 Task: Create List Employee Benefits in Board Customer Journey Mapping Tools to Workspace Financial Management. Create List Employee Wellness in Board Employer Branding to Workspace Financial Management. Create List Employee Relations in Board Product Market Fit Analysis and Validation to Workspace Financial Management
Action: Mouse moved to (55, 303)
Screenshot: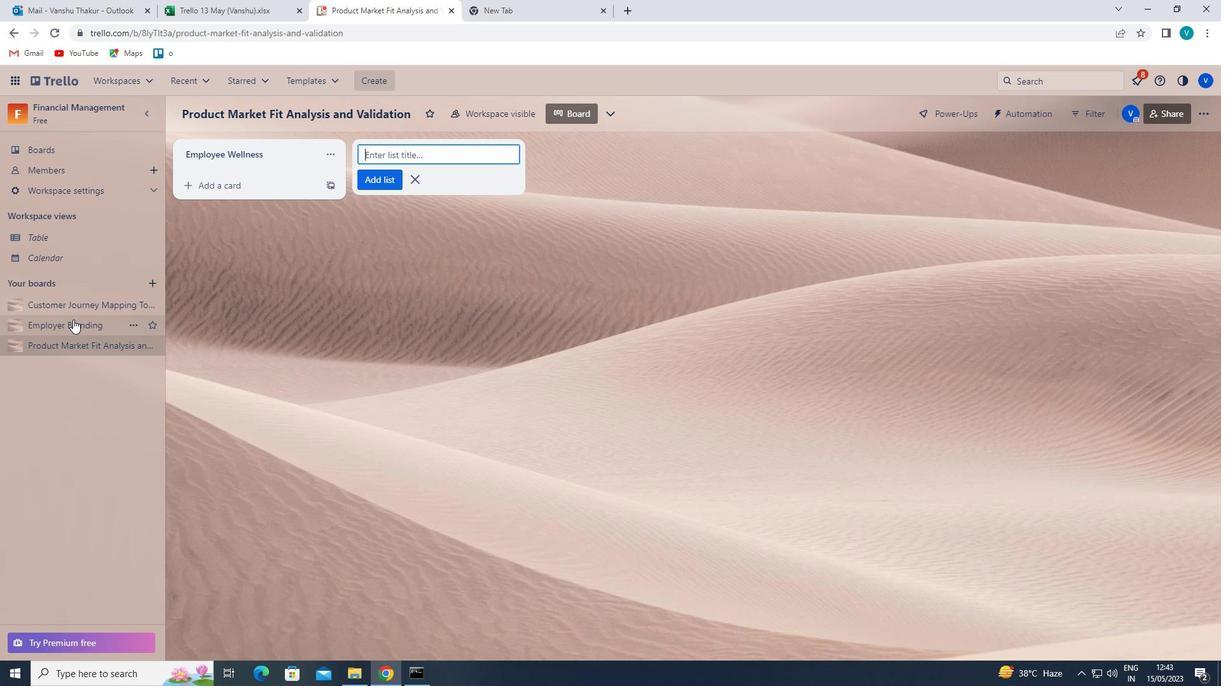 
Action: Mouse pressed left at (55, 303)
Screenshot: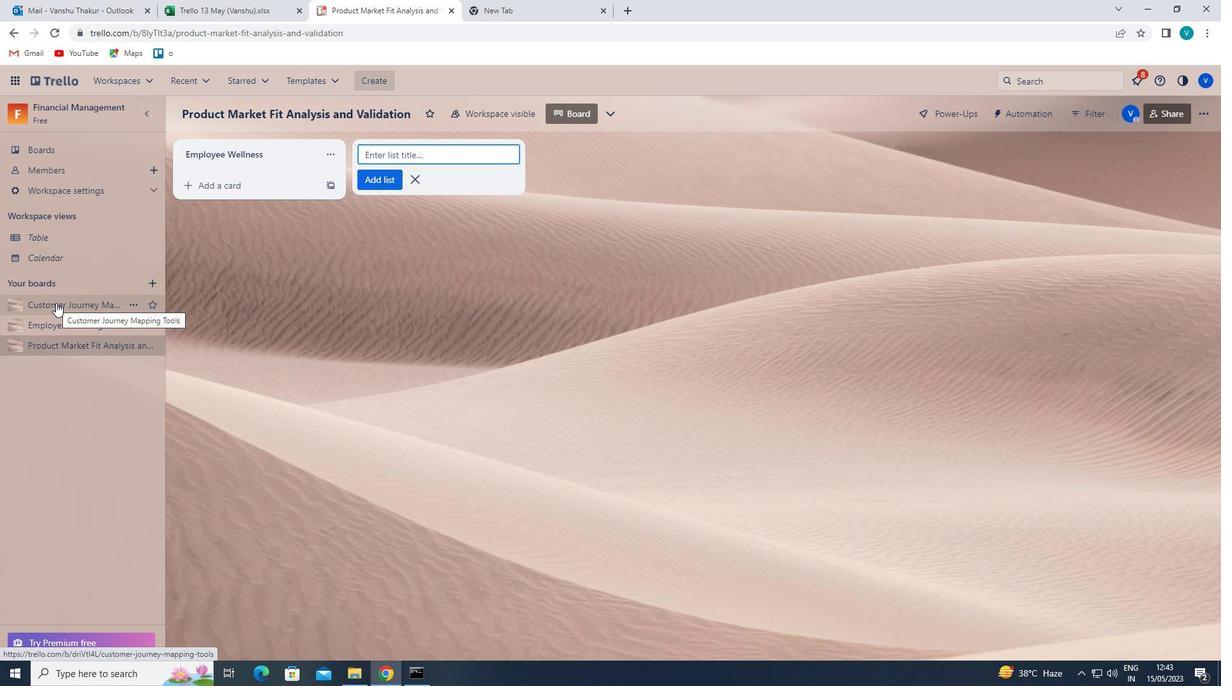 
Action: Mouse moved to (403, 149)
Screenshot: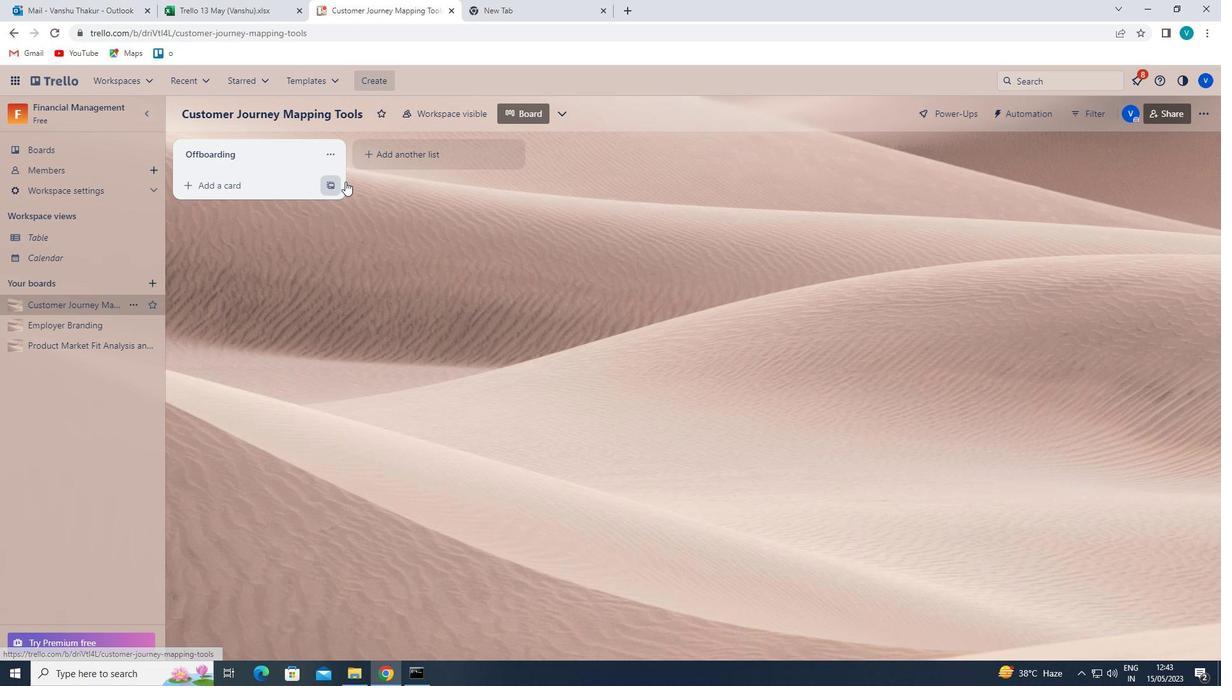
Action: Mouse pressed left at (403, 149)
Screenshot: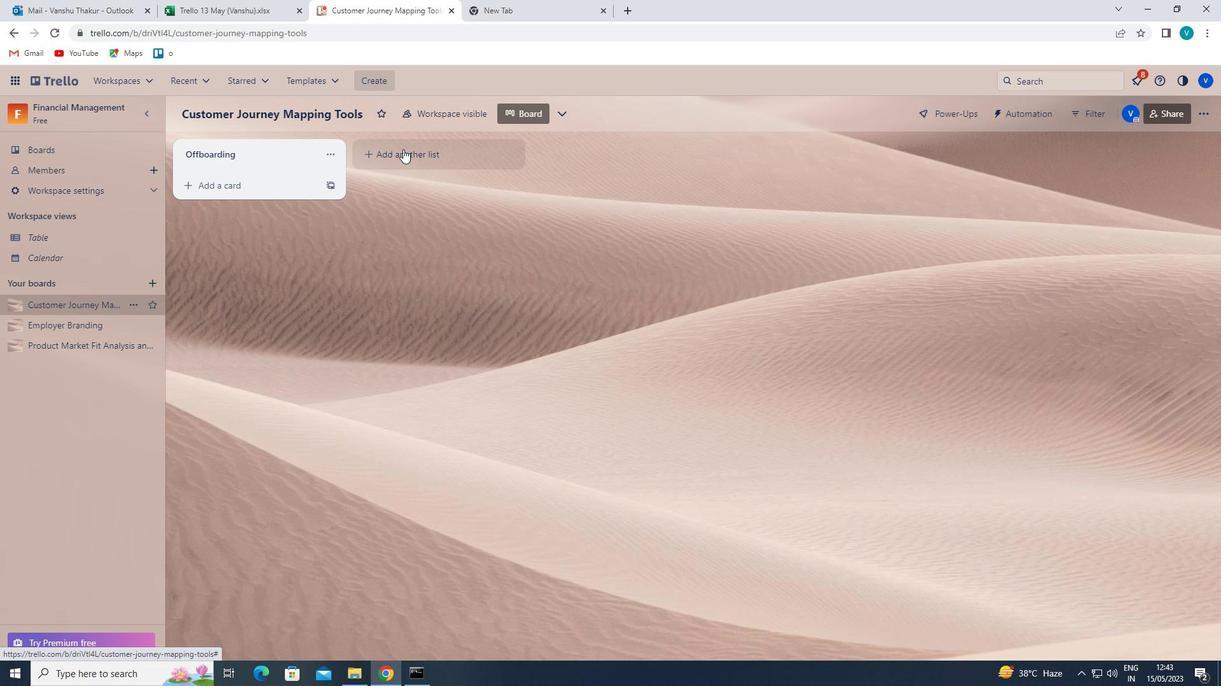 
Action: Key pressed <Key.shift>EMP
Screenshot: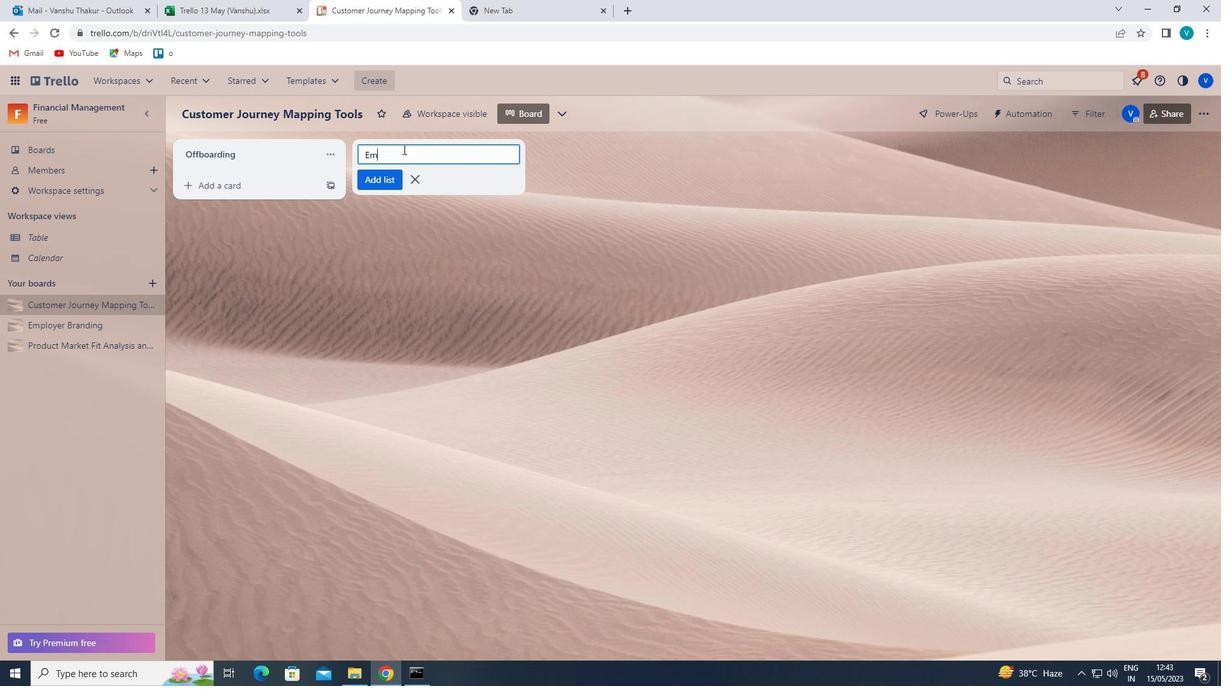 
Action: Mouse moved to (384, 159)
Screenshot: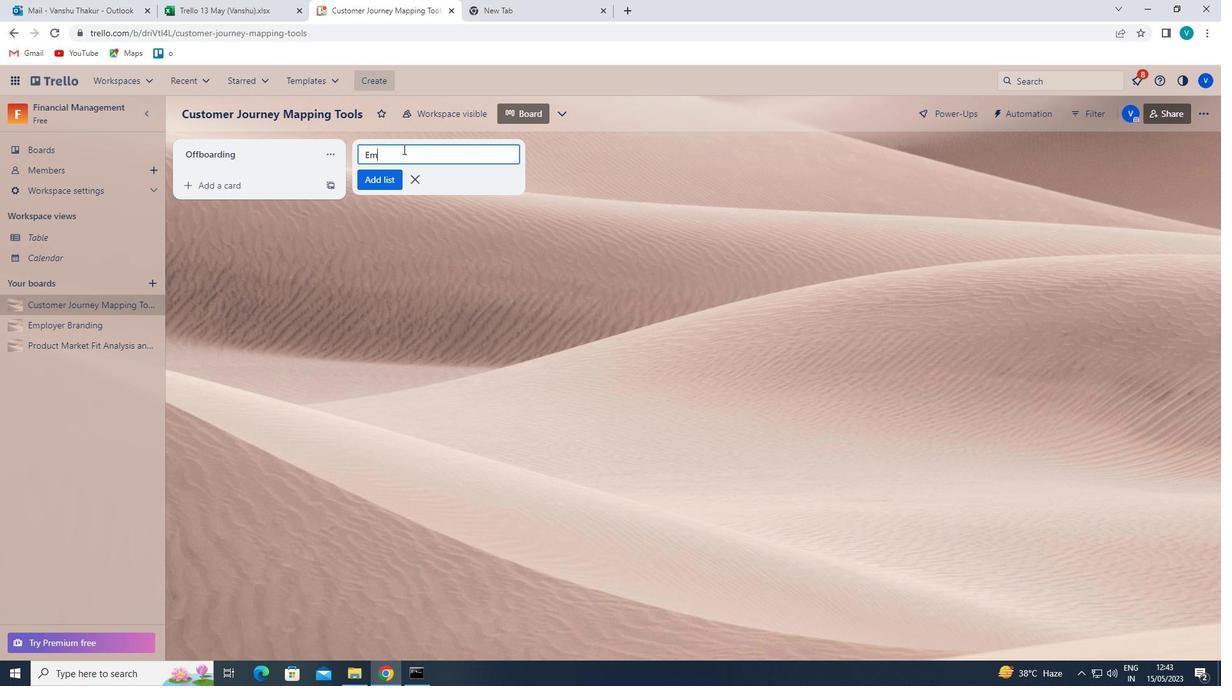 
Action: Key pressed L
Screenshot: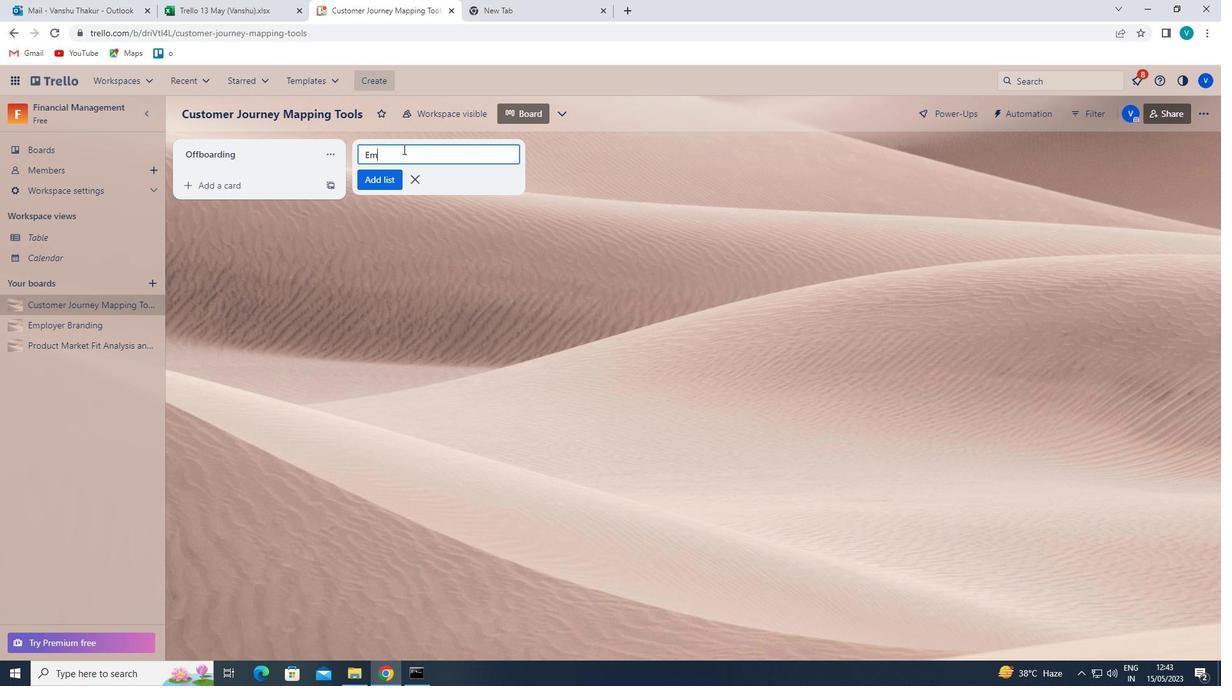 
Action: Mouse moved to (349, 180)
Screenshot: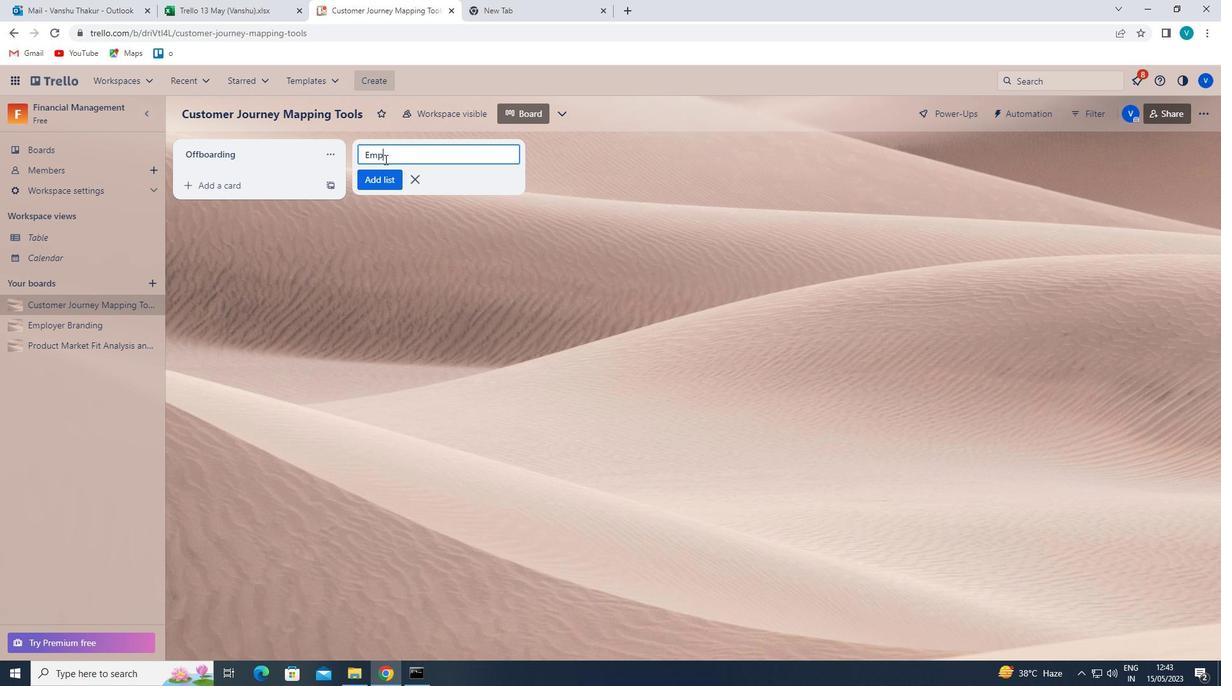 
Action: Key pressed O
Screenshot: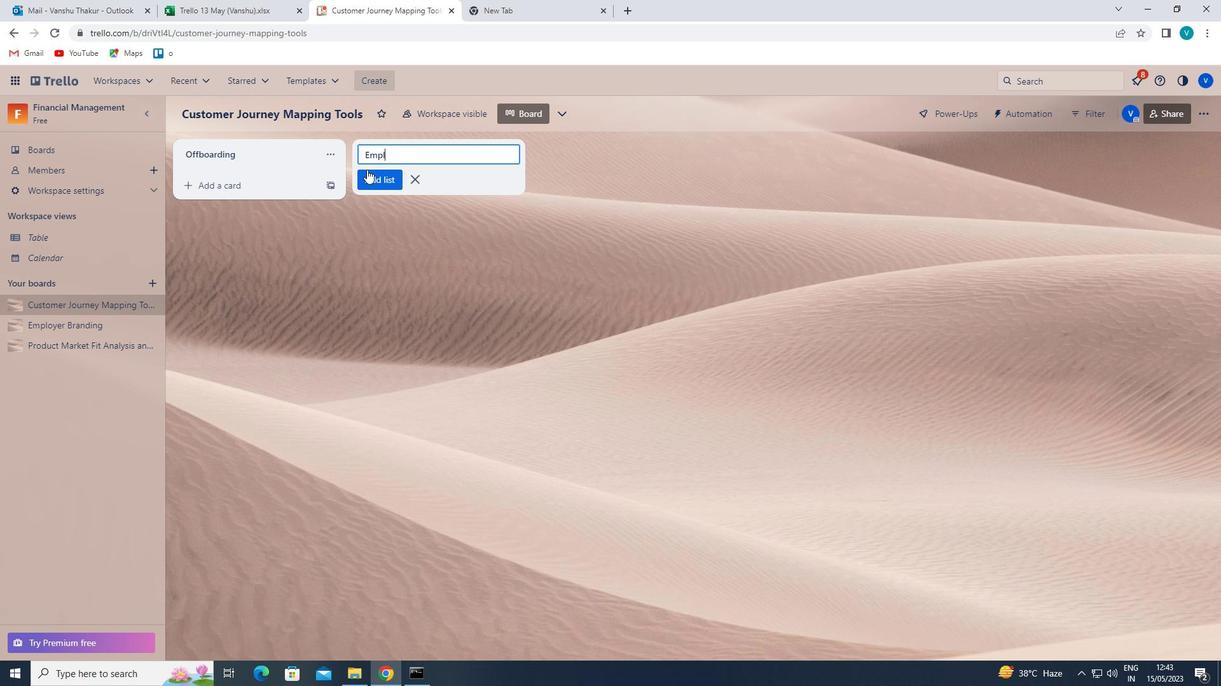 
Action: Mouse moved to (348, 180)
Screenshot: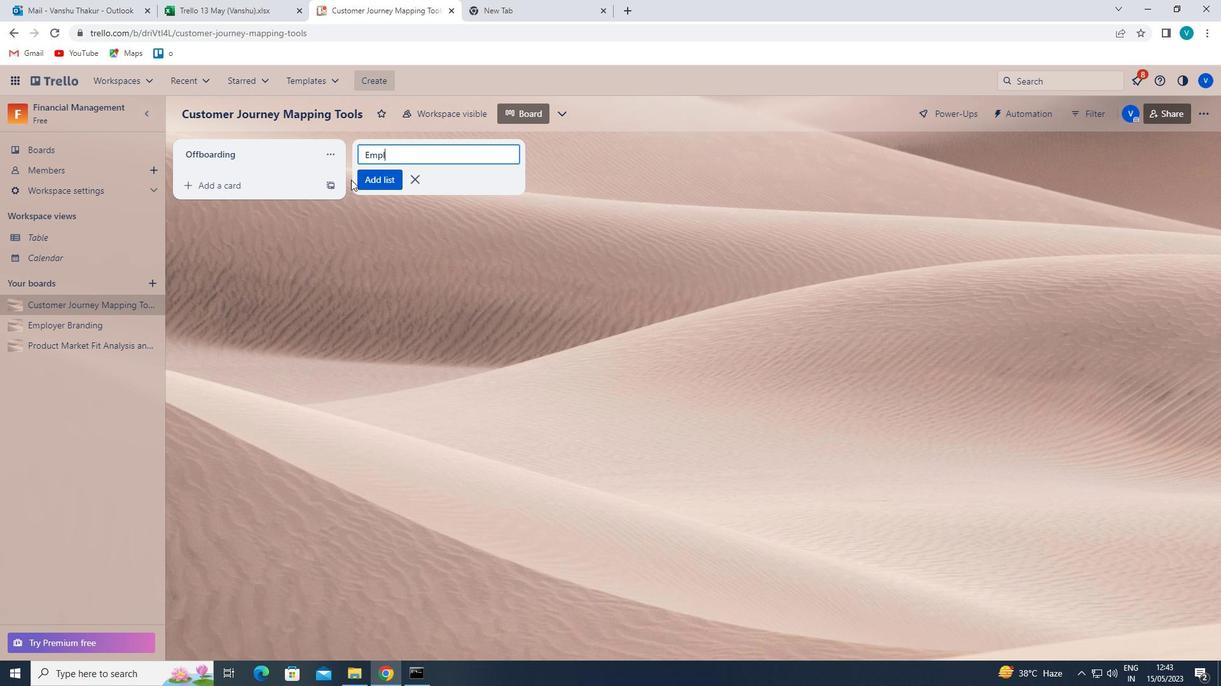 
Action: Key pressed YEE
Screenshot: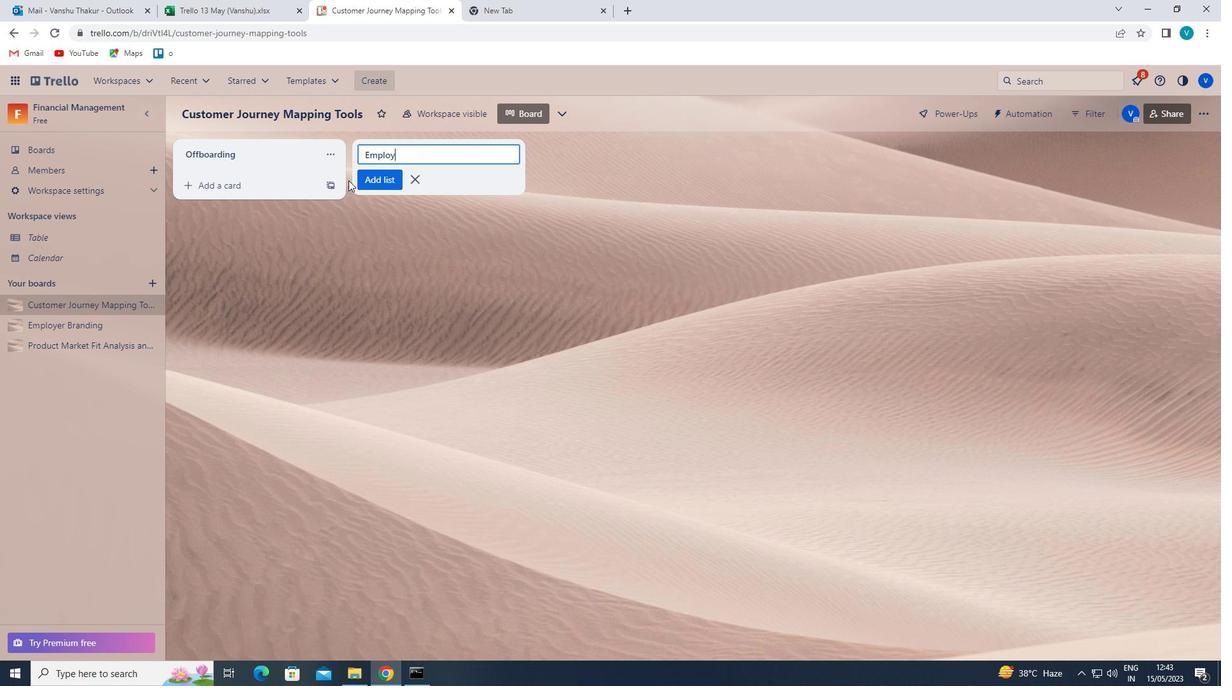 
Action: Mouse moved to (348, 181)
Screenshot: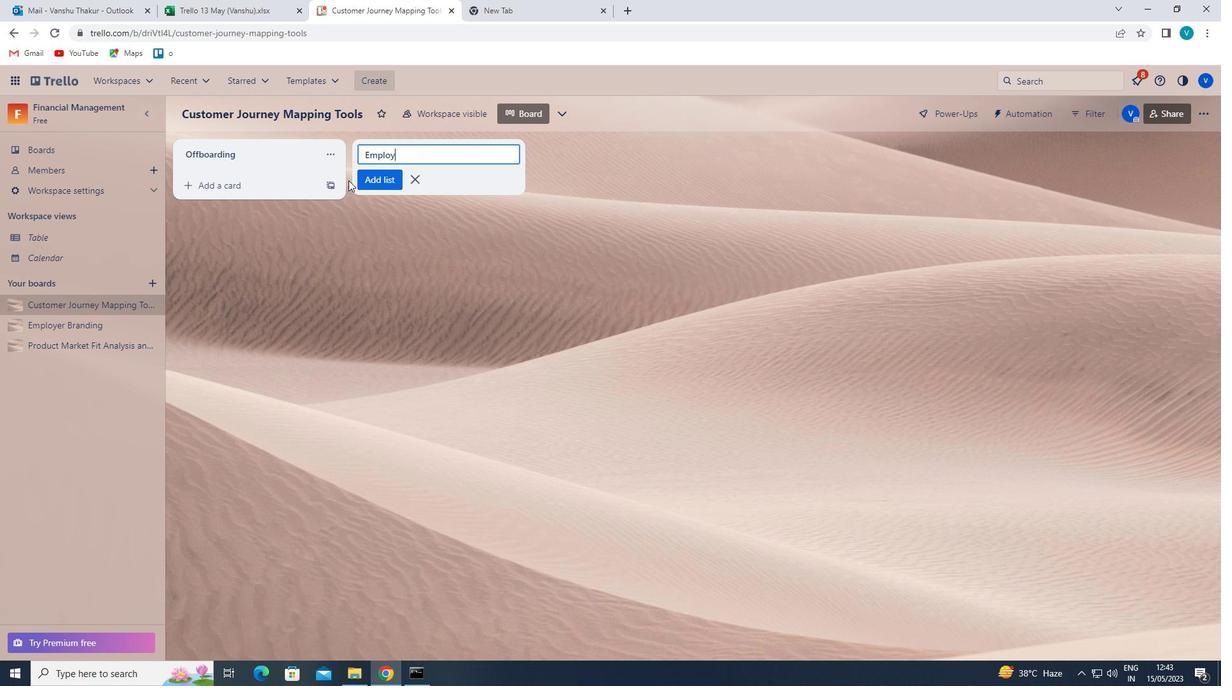 
Action: Key pressed <Key.space><Key.shift>BENEFITS
Screenshot: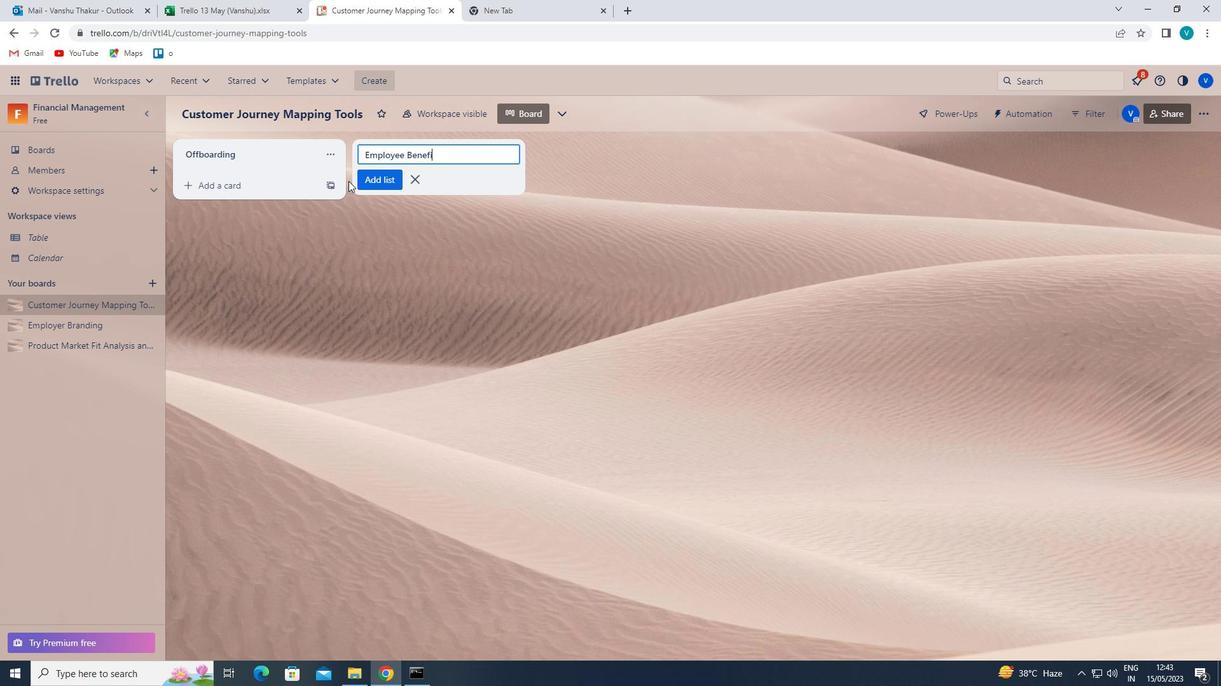 
Action: Mouse moved to (655, 231)
Screenshot: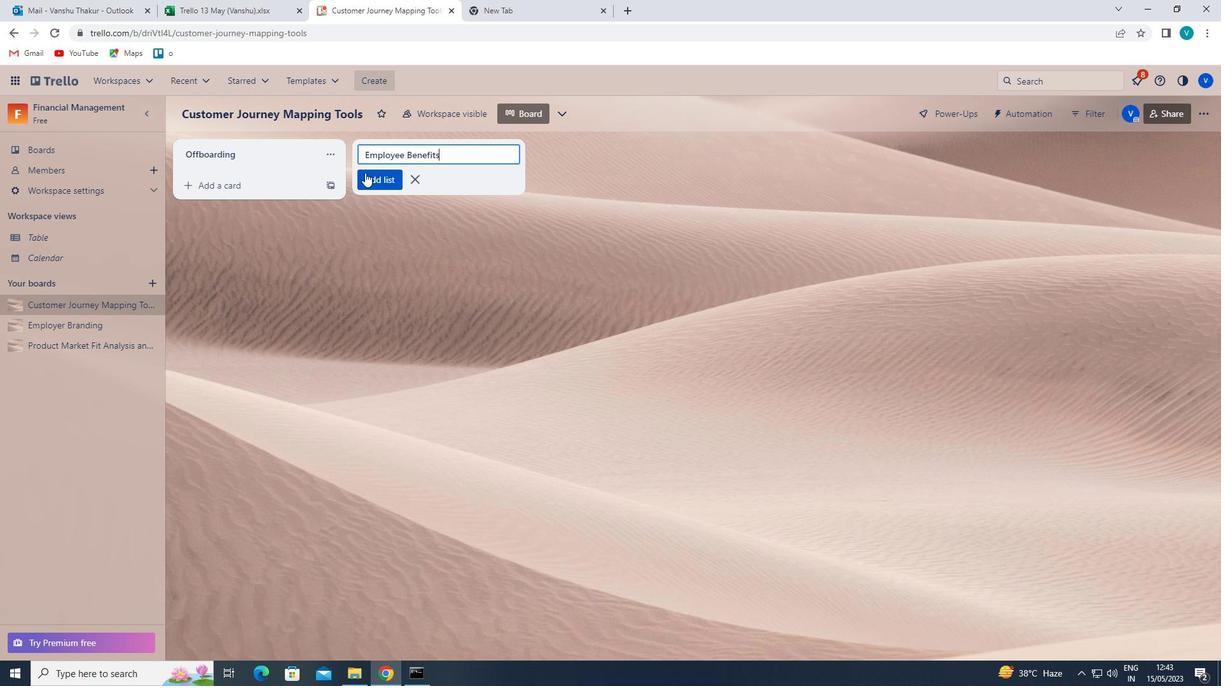 
Action: Key pressed <Key.enter>
Screenshot: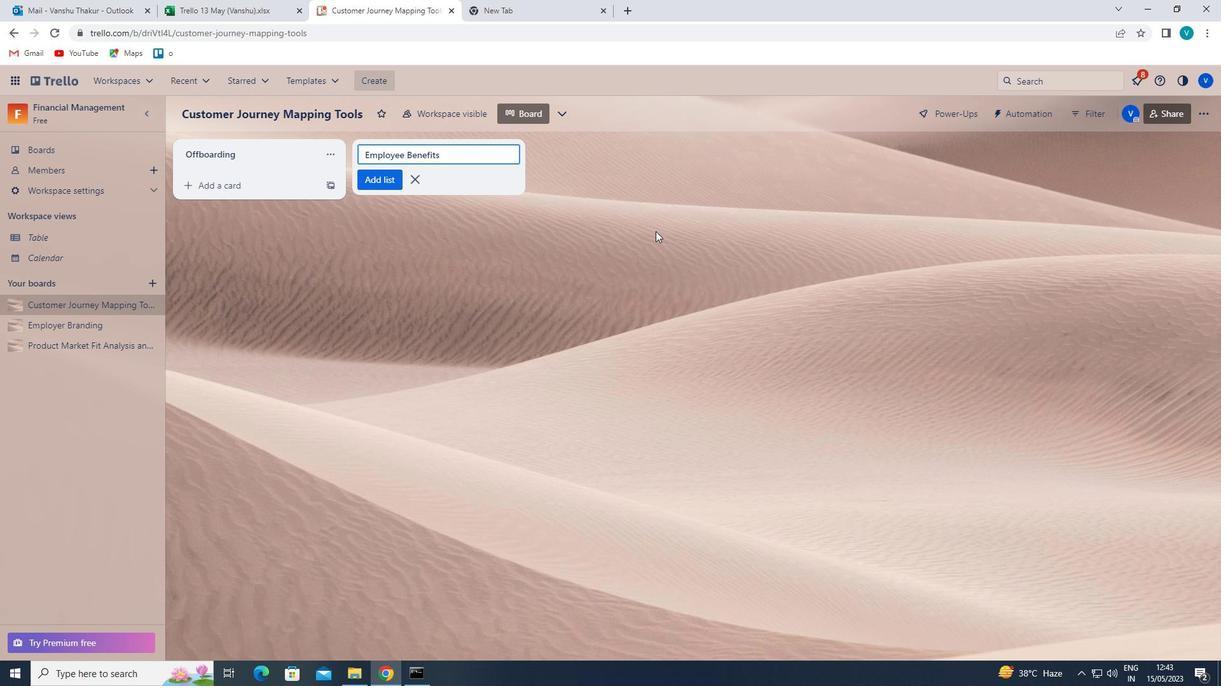 
Action: Mouse moved to (83, 321)
Screenshot: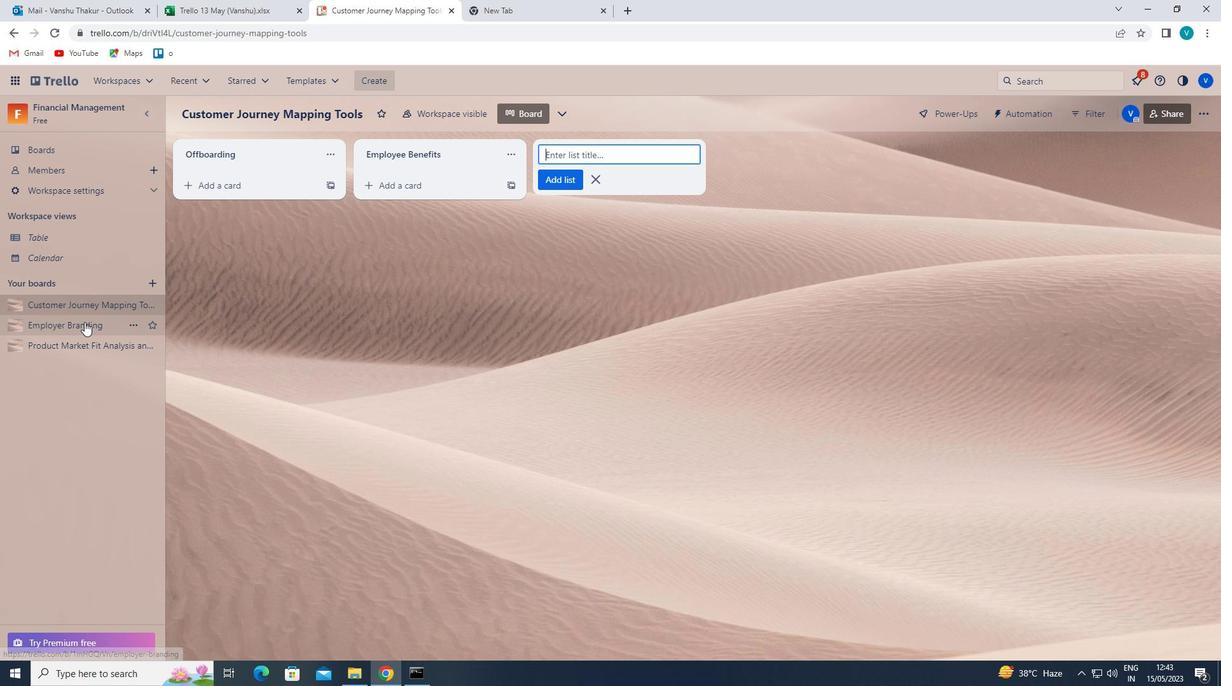 
Action: Mouse pressed left at (83, 321)
Screenshot: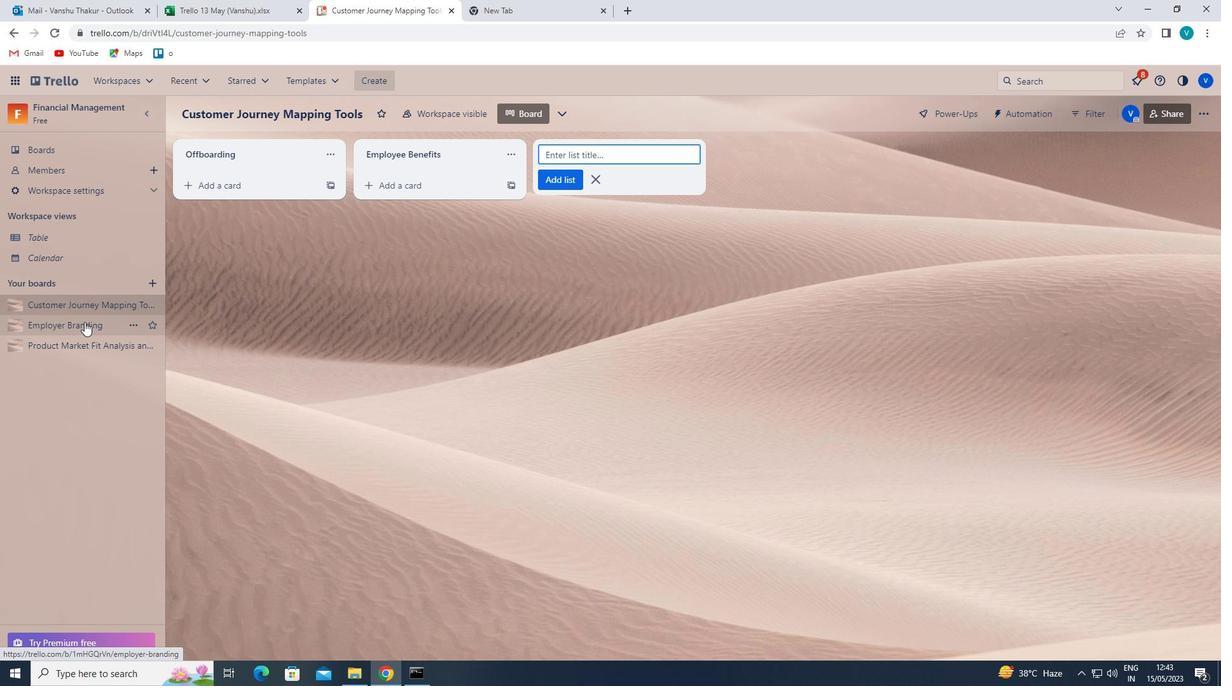 
Action: Mouse moved to (427, 158)
Screenshot: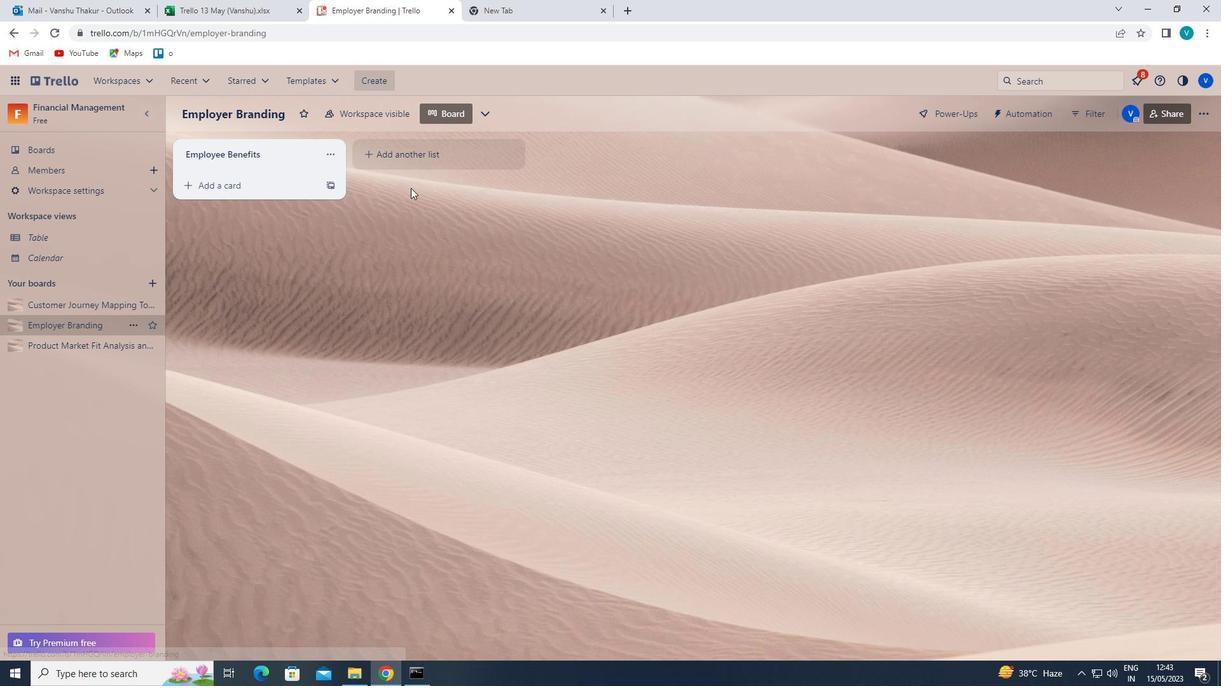 
Action: Mouse pressed left at (427, 158)
Screenshot: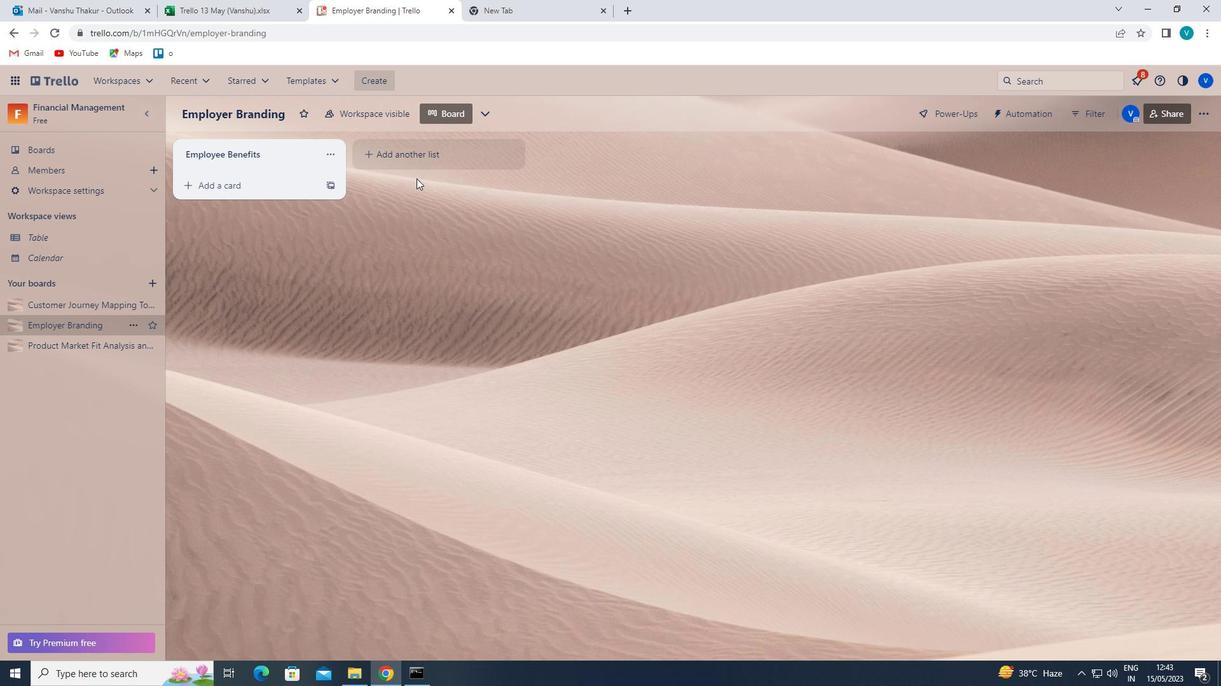 
Action: Mouse moved to (425, 158)
Screenshot: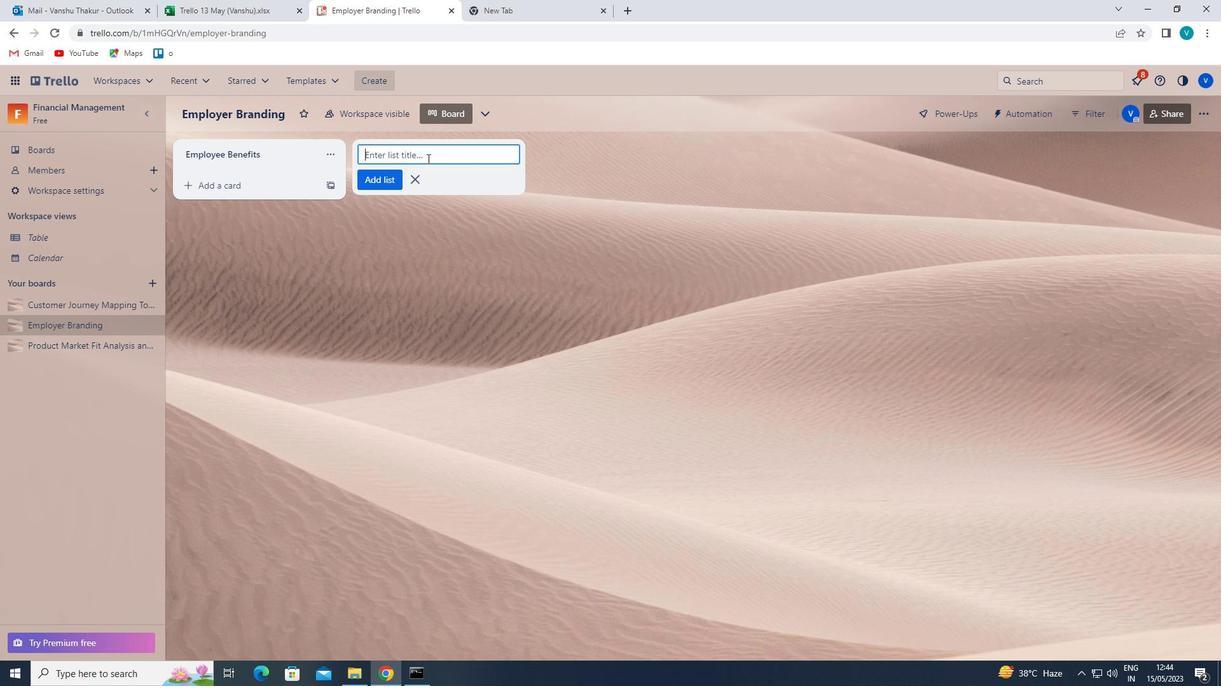 
Action: Key pressed <Key.shift>EMPLOYEE<Key.space><Key.shift>WELLNESS<Key.enter>
Screenshot: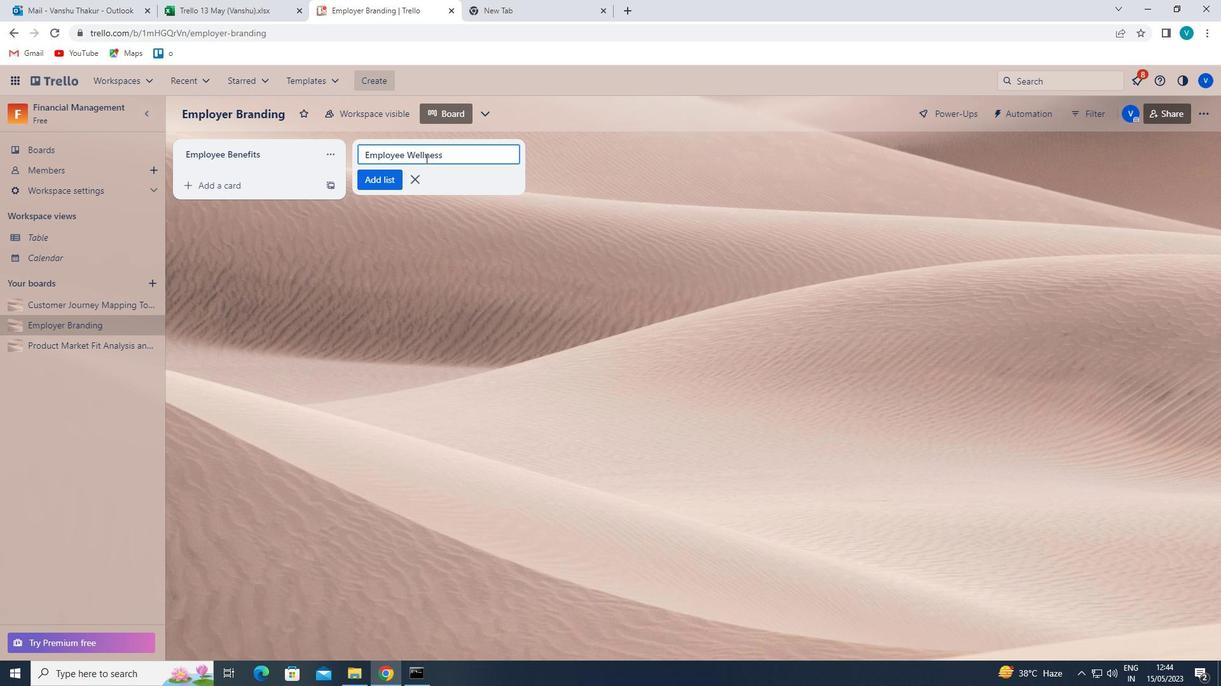 
Action: Mouse moved to (82, 348)
Screenshot: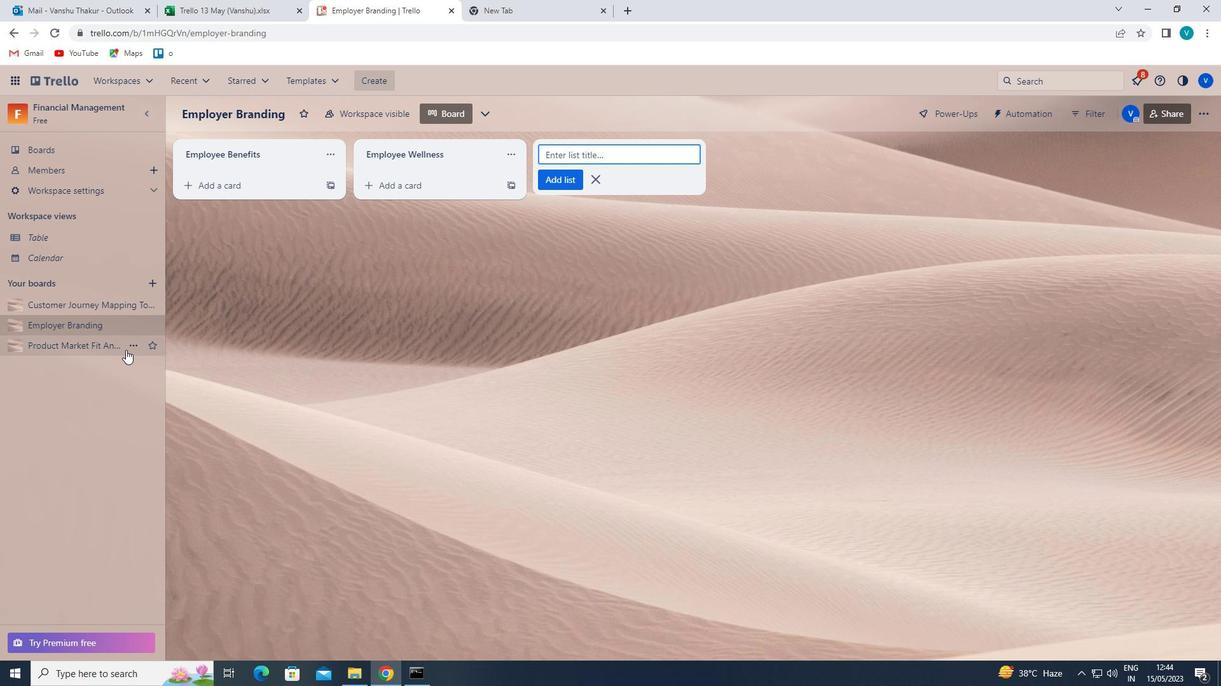 
Action: Mouse pressed left at (82, 348)
Screenshot: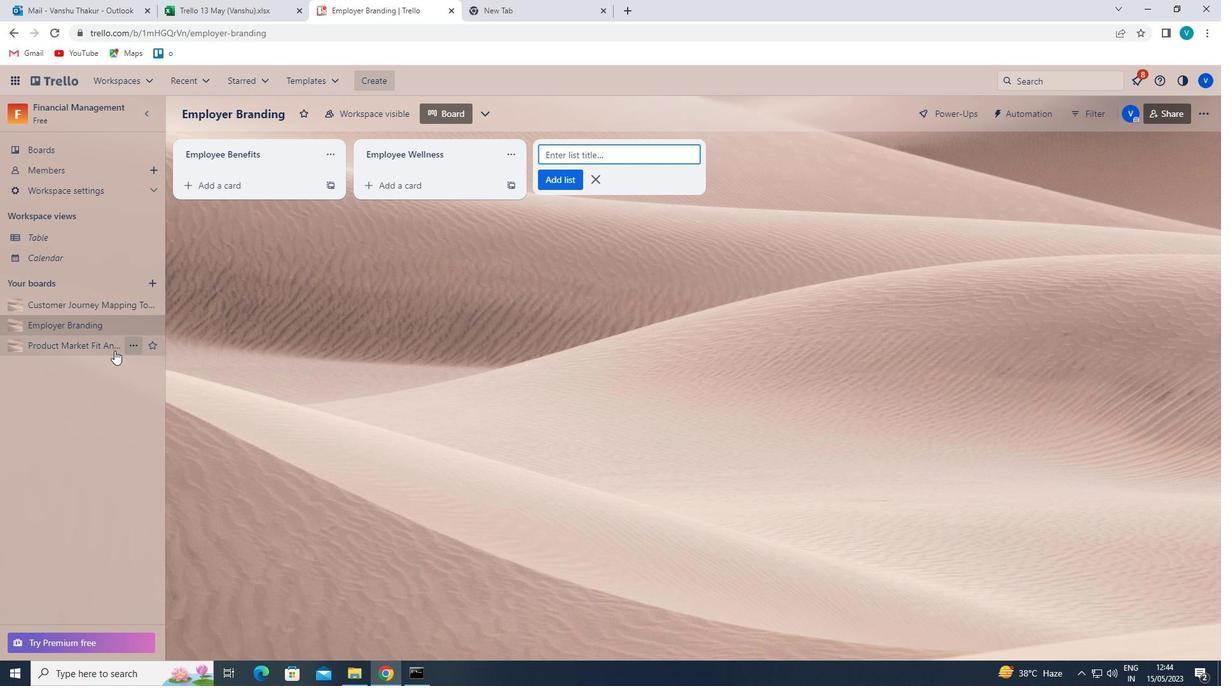 
Action: Mouse moved to (431, 157)
Screenshot: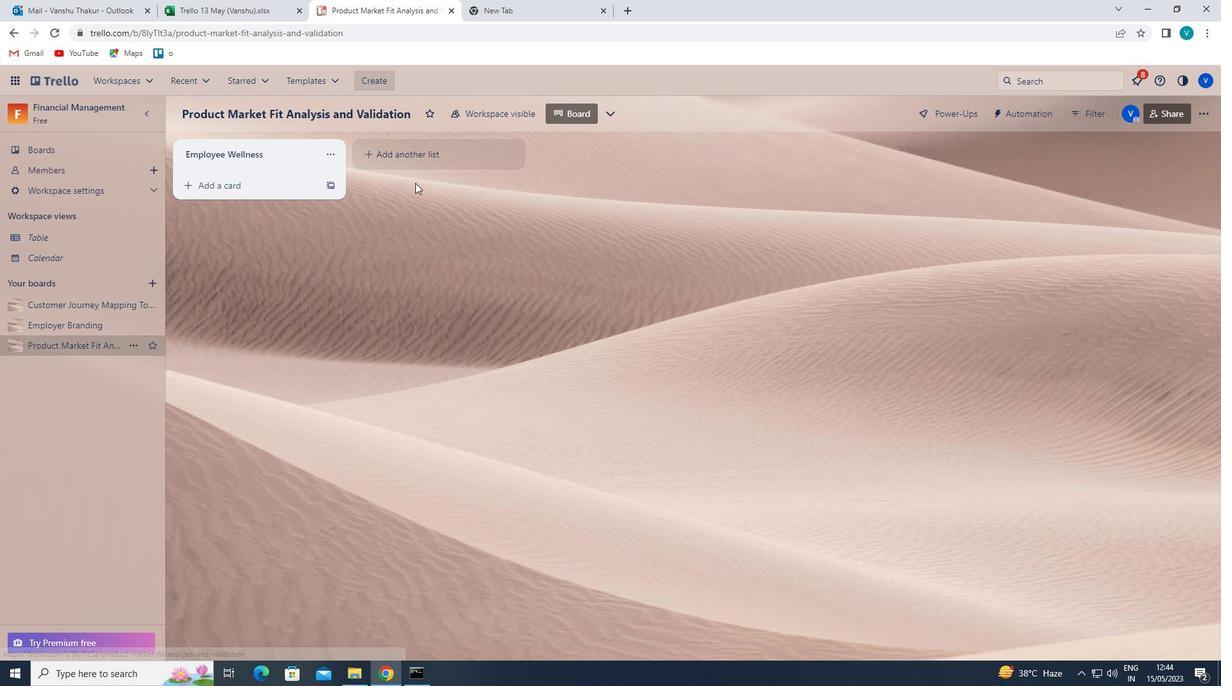 
Action: Mouse pressed left at (431, 157)
Screenshot: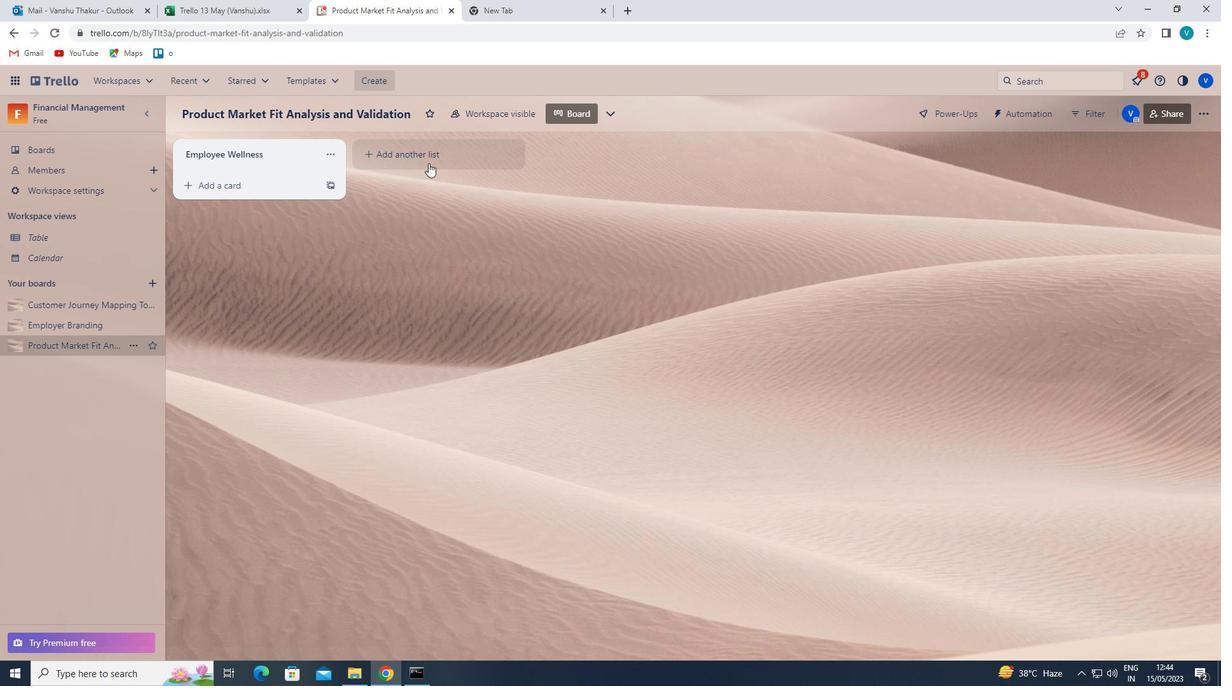 
Action: Mouse moved to (422, 162)
Screenshot: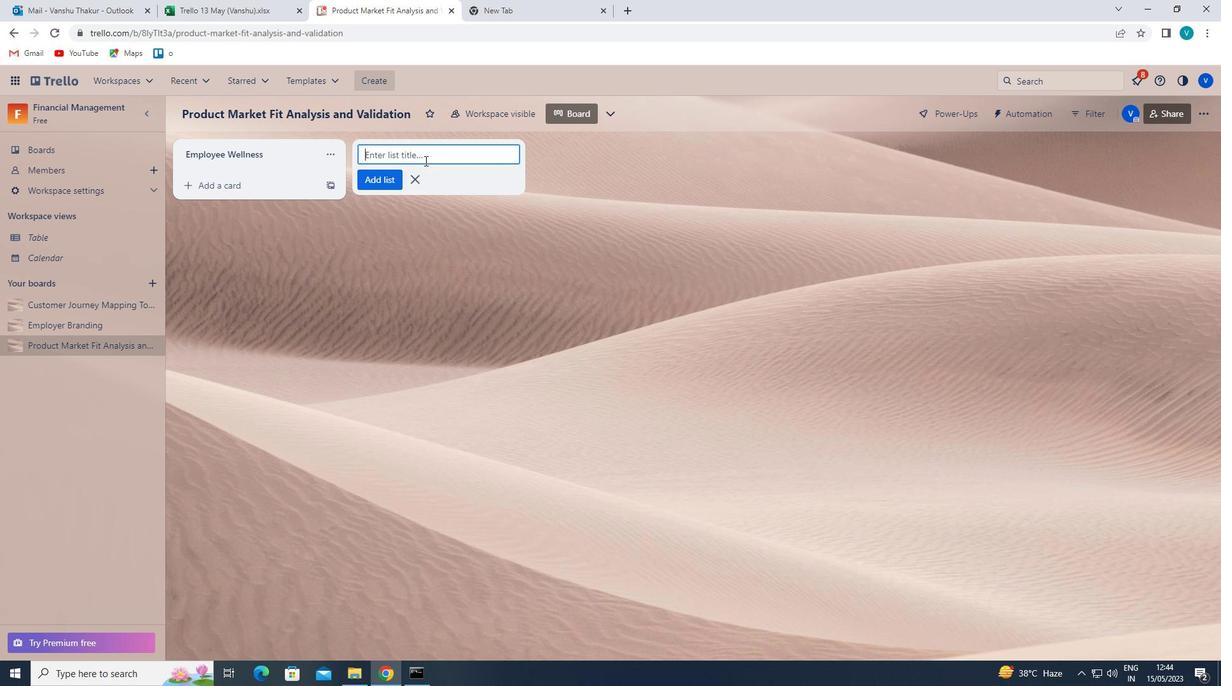
Action: Key pressed <Key.shift>
Screenshot: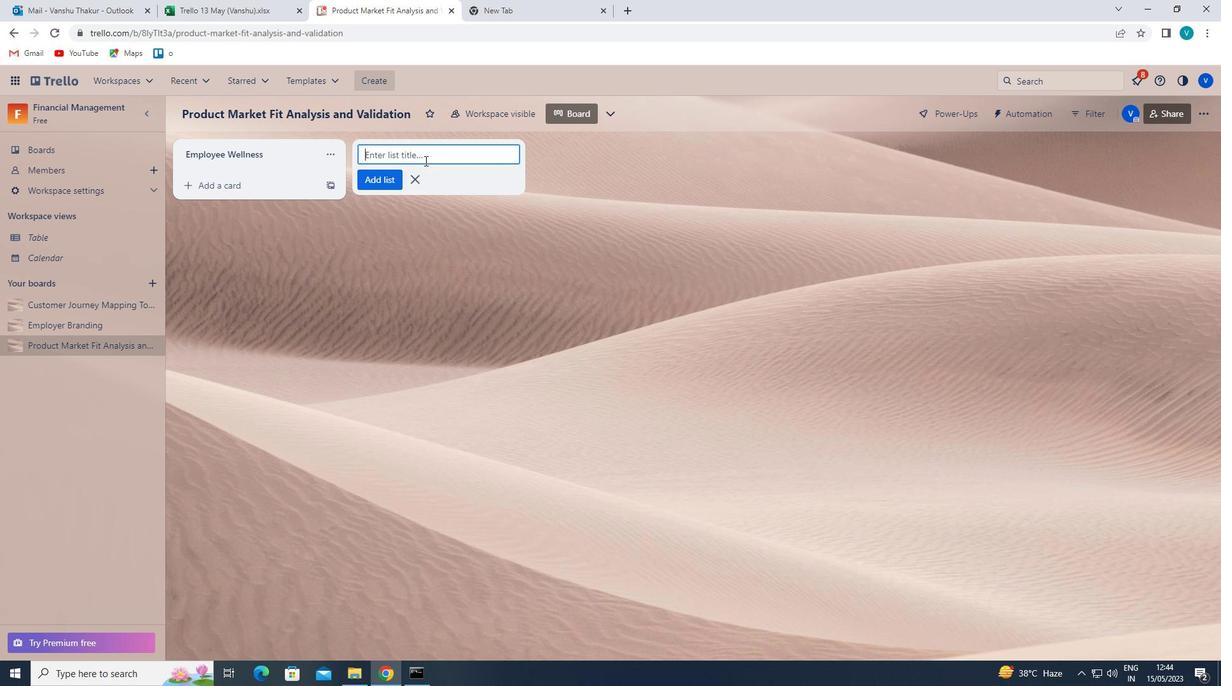 
Action: Mouse moved to (422, 162)
Screenshot: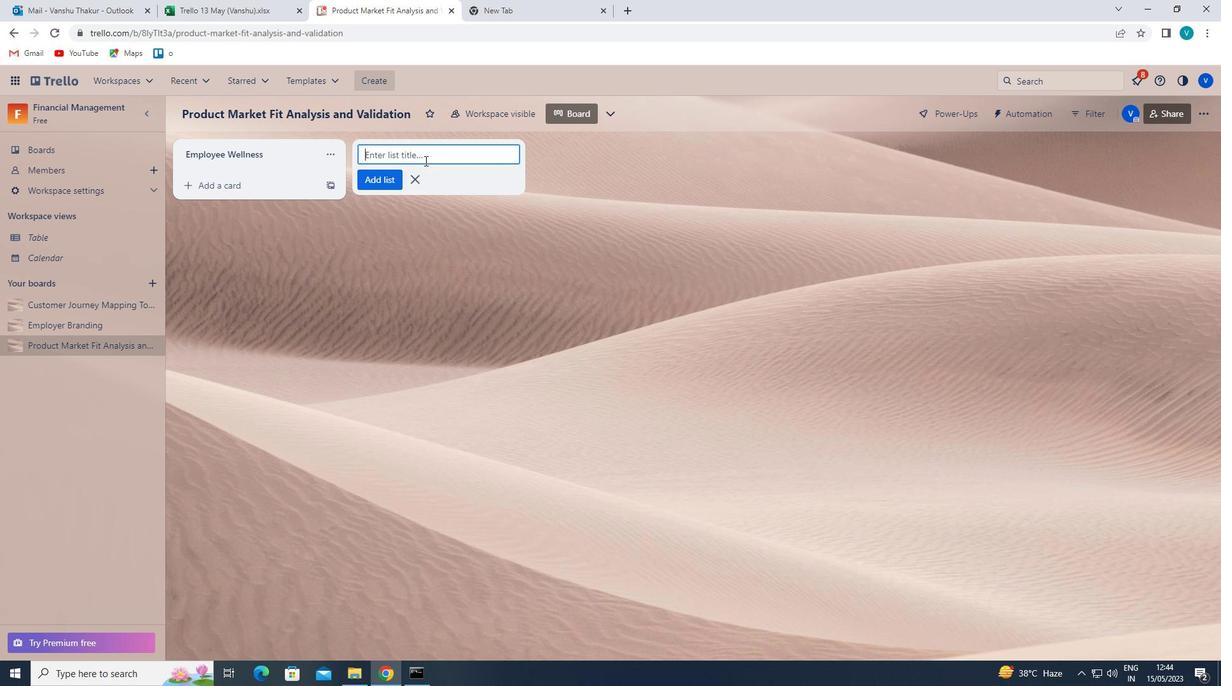 
Action: Key pressed E
Screenshot: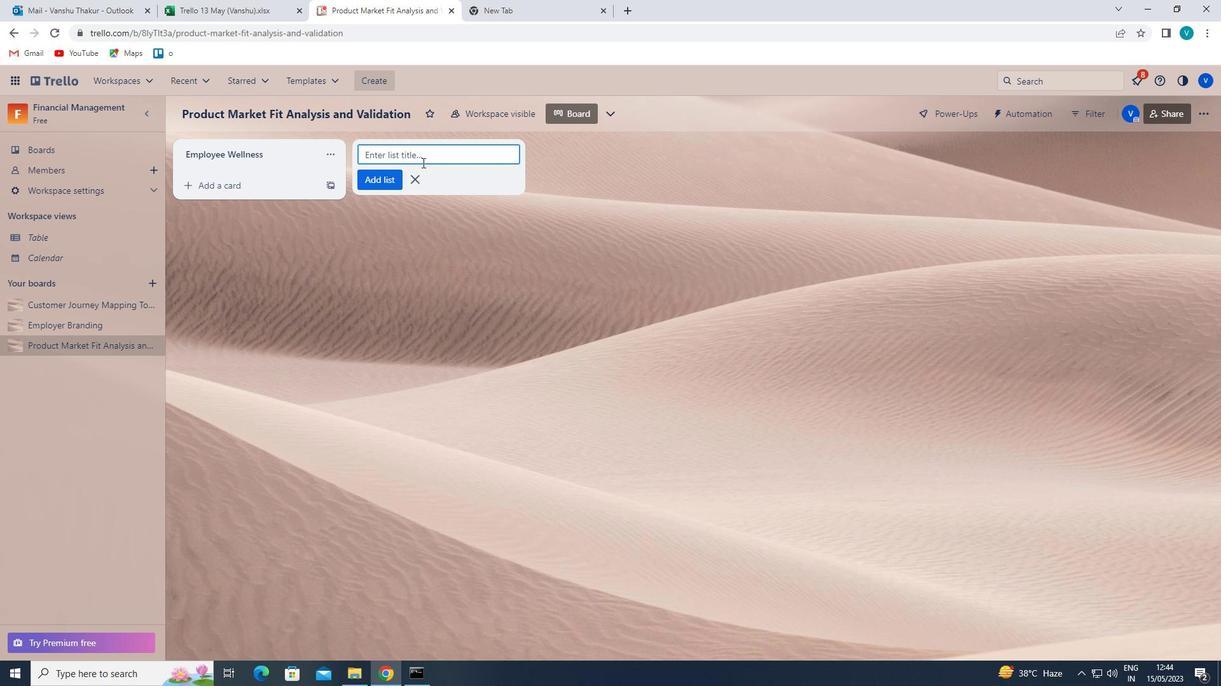 
Action: Mouse moved to (421, 163)
Screenshot: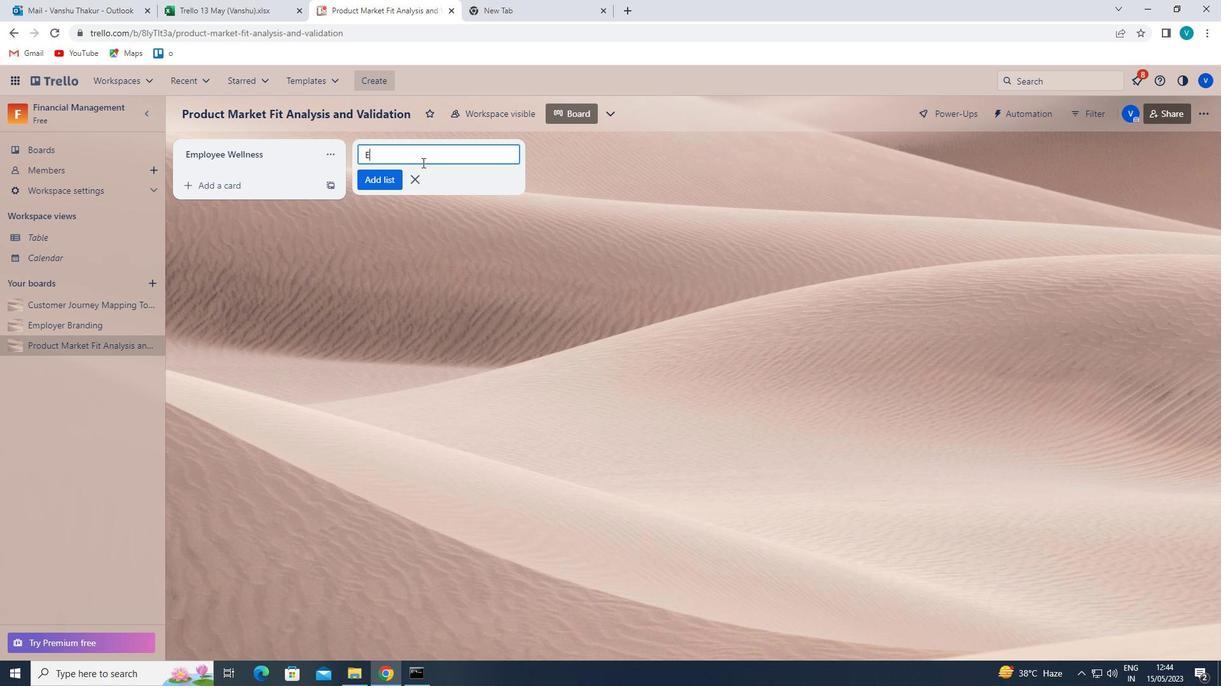 
Action: Key pressed MP
Screenshot: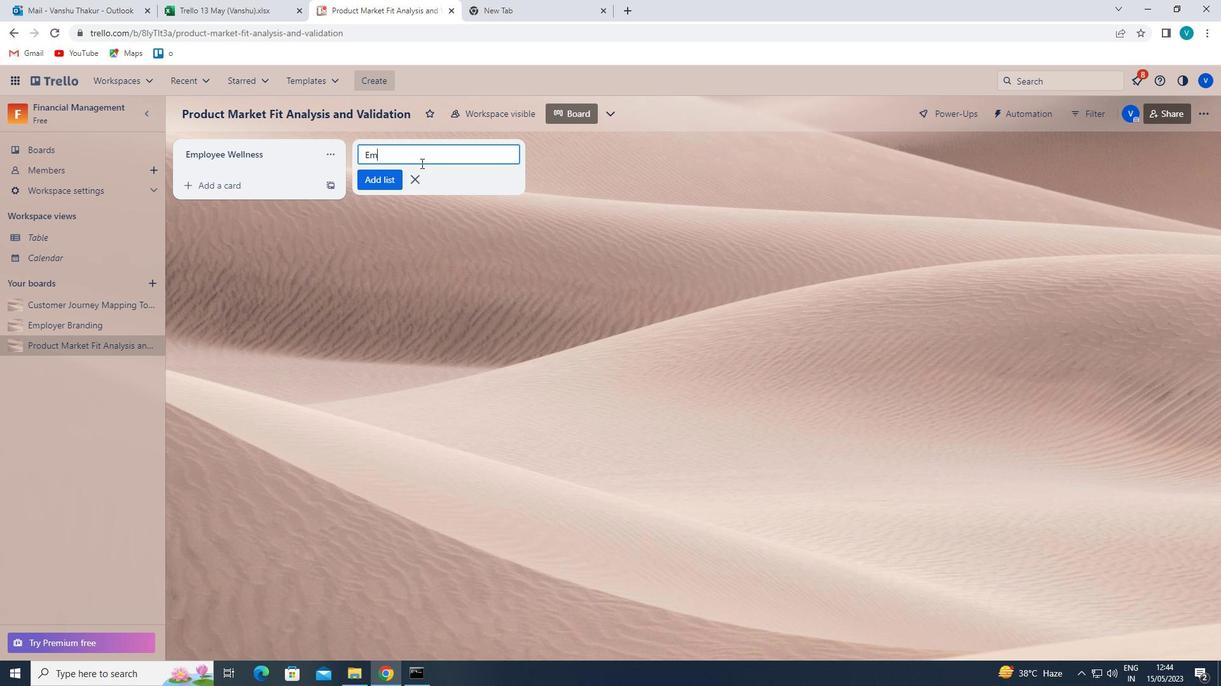 
Action: Mouse moved to (420, 164)
Screenshot: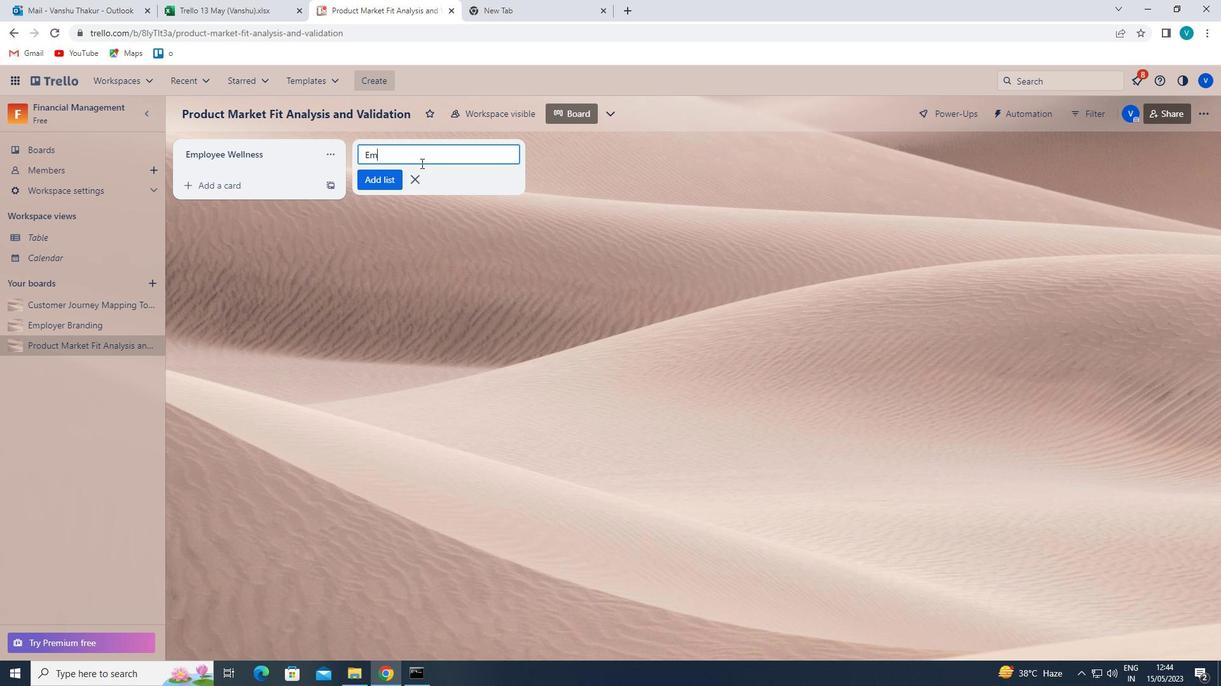 
Action: Key pressed L
Screenshot: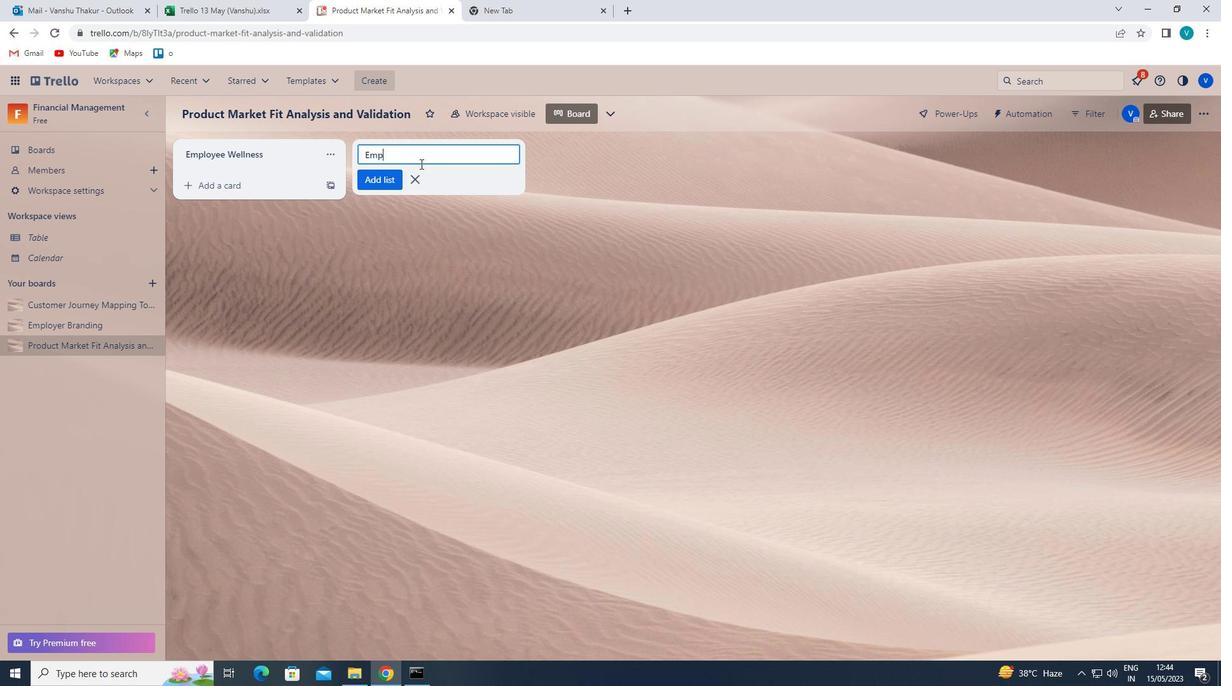 
Action: Mouse moved to (418, 164)
Screenshot: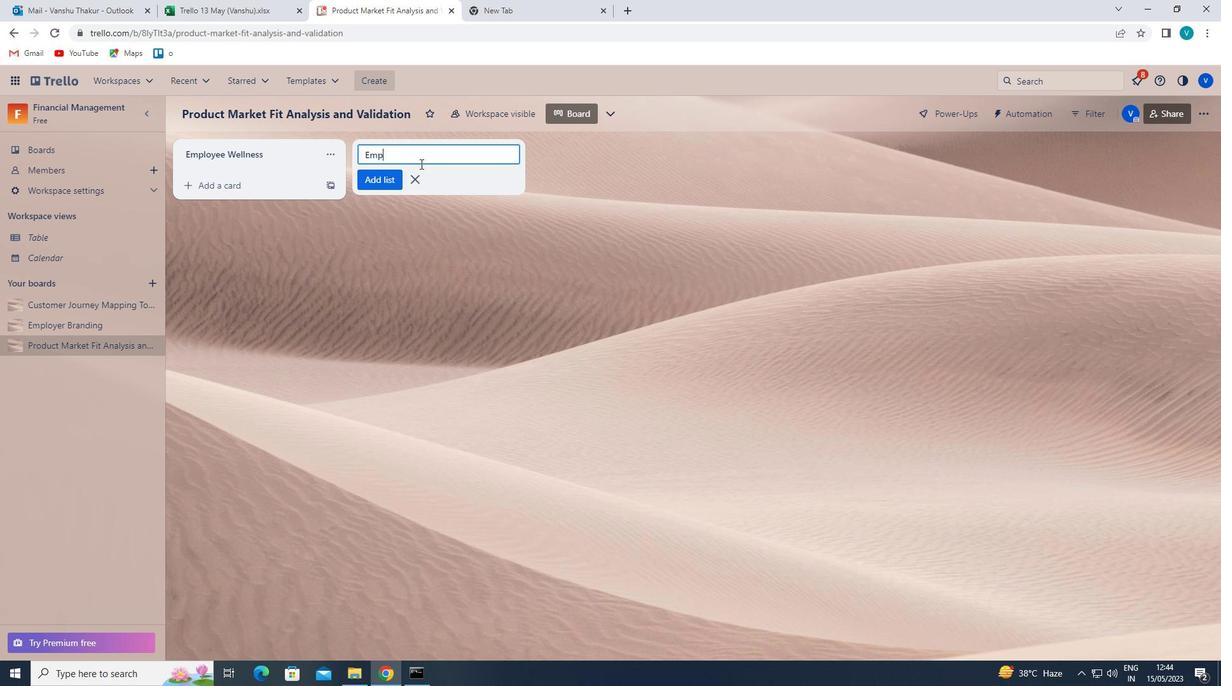 
Action: Key pressed O
Screenshot: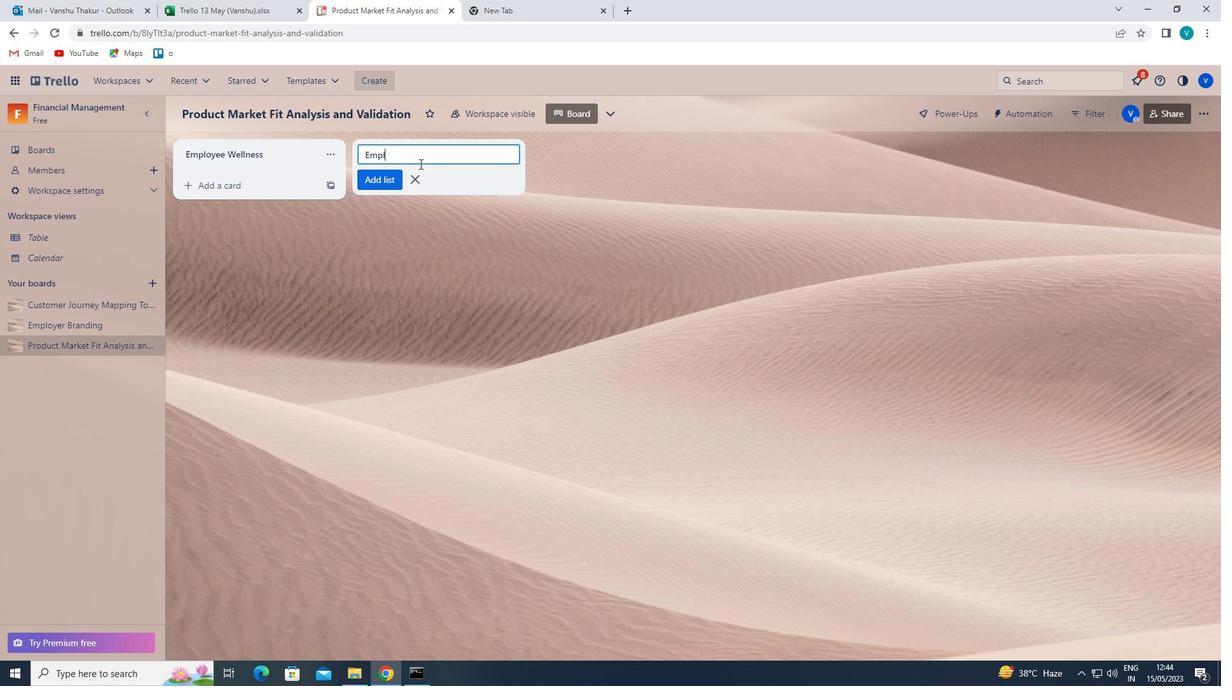 
Action: Mouse moved to (417, 165)
Screenshot: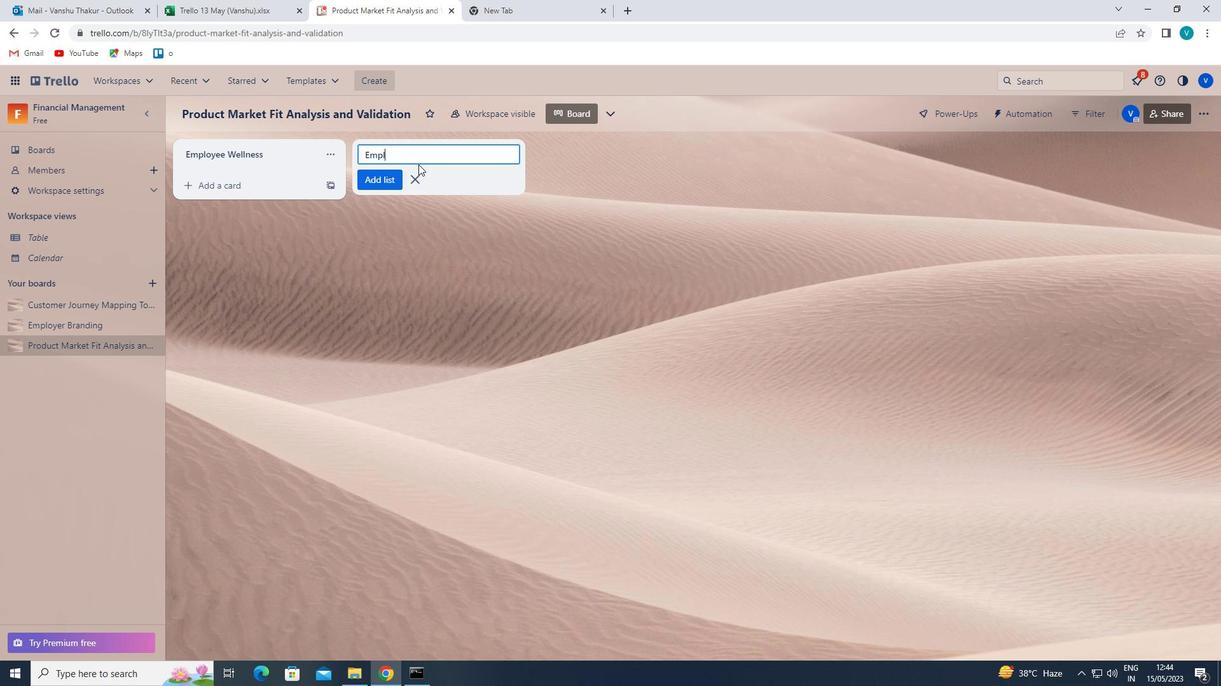 
Action: Key pressed YEE<Key.space><Key.shift>R
Screenshot: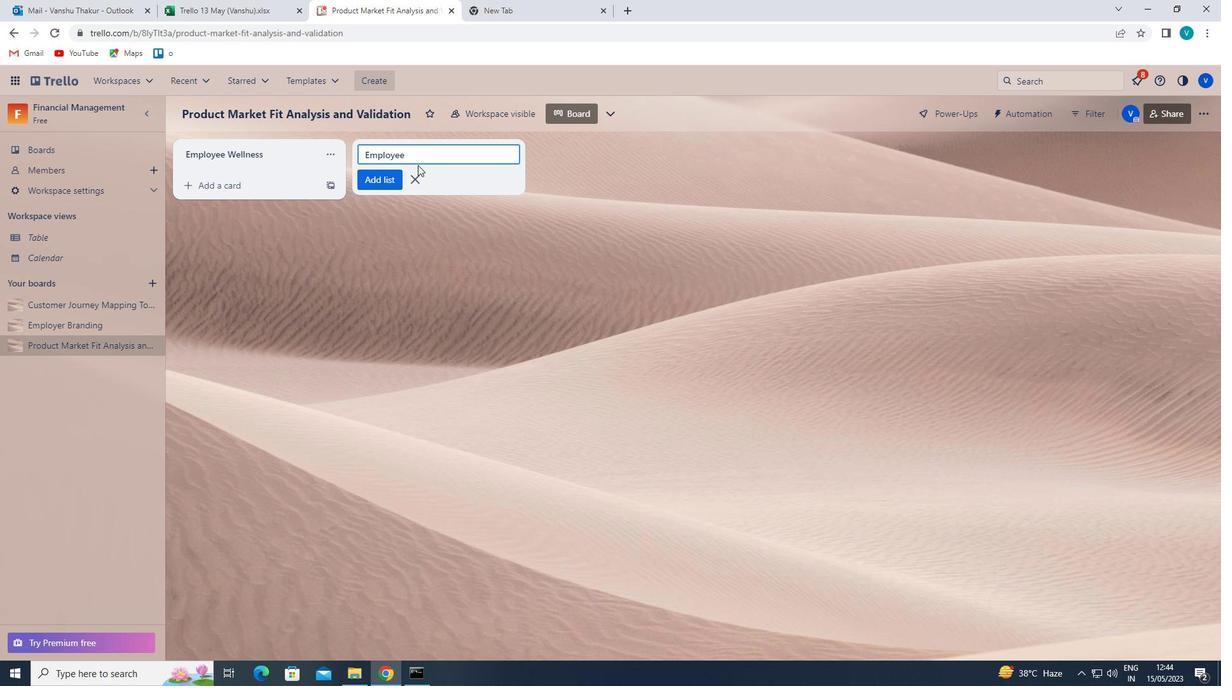 
Action: Mouse moved to (415, 165)
Screenshot: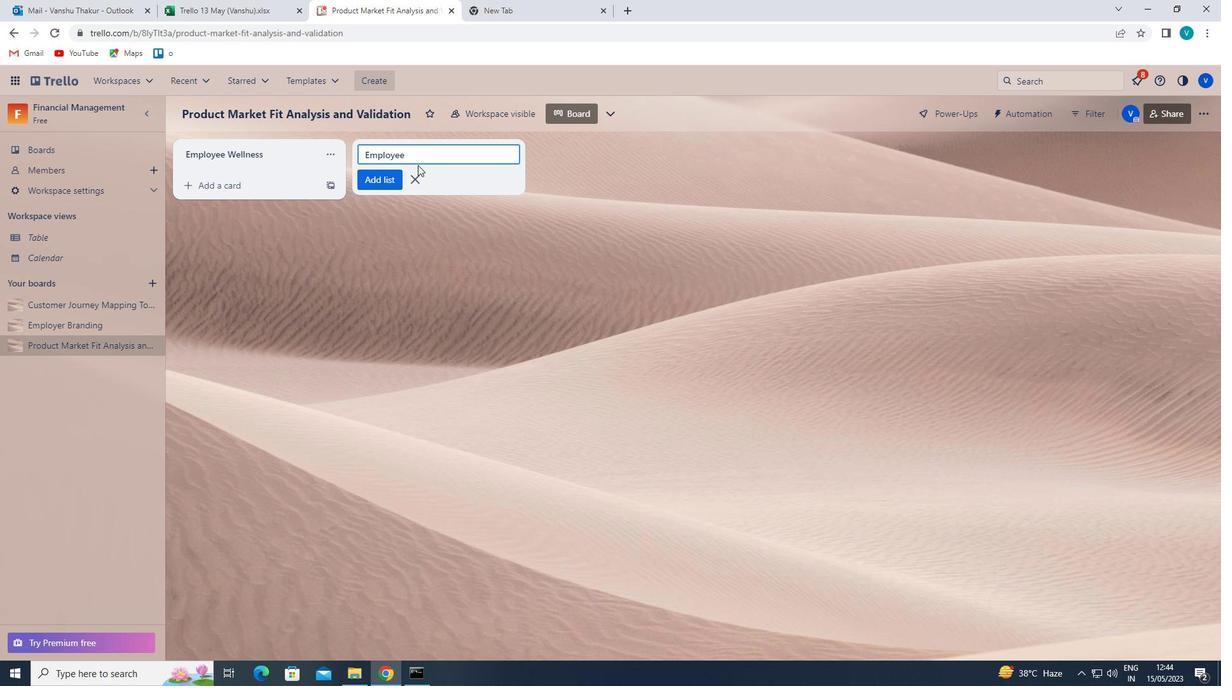
Action: Key pressed E
Screenshot: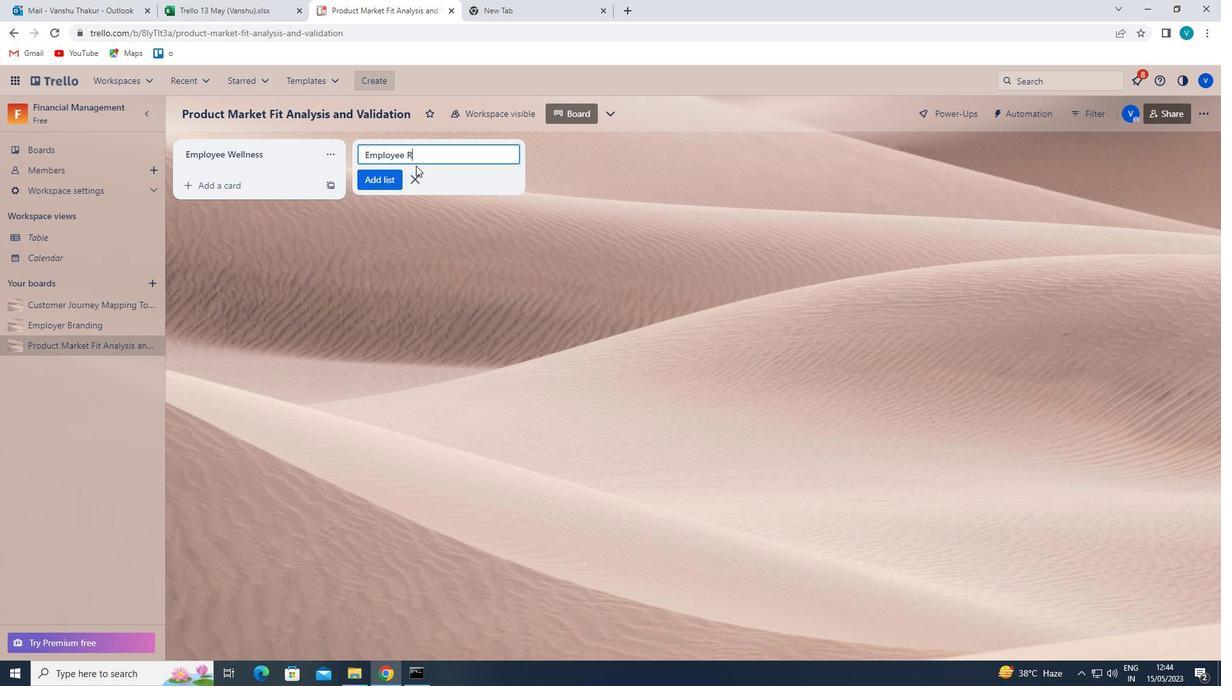 
Action: Mouse moved to (412, 169)
Screenshot: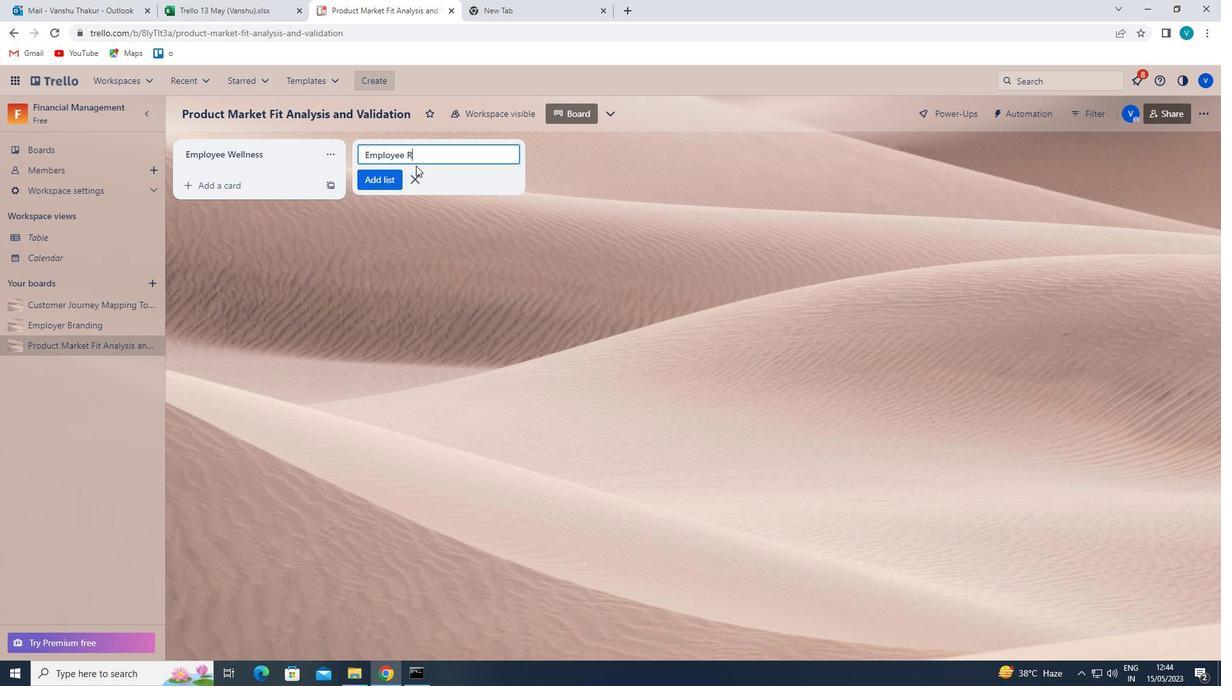 
Action: Key pressed LATIONS<Key.space><Key.enter>
Screenshot: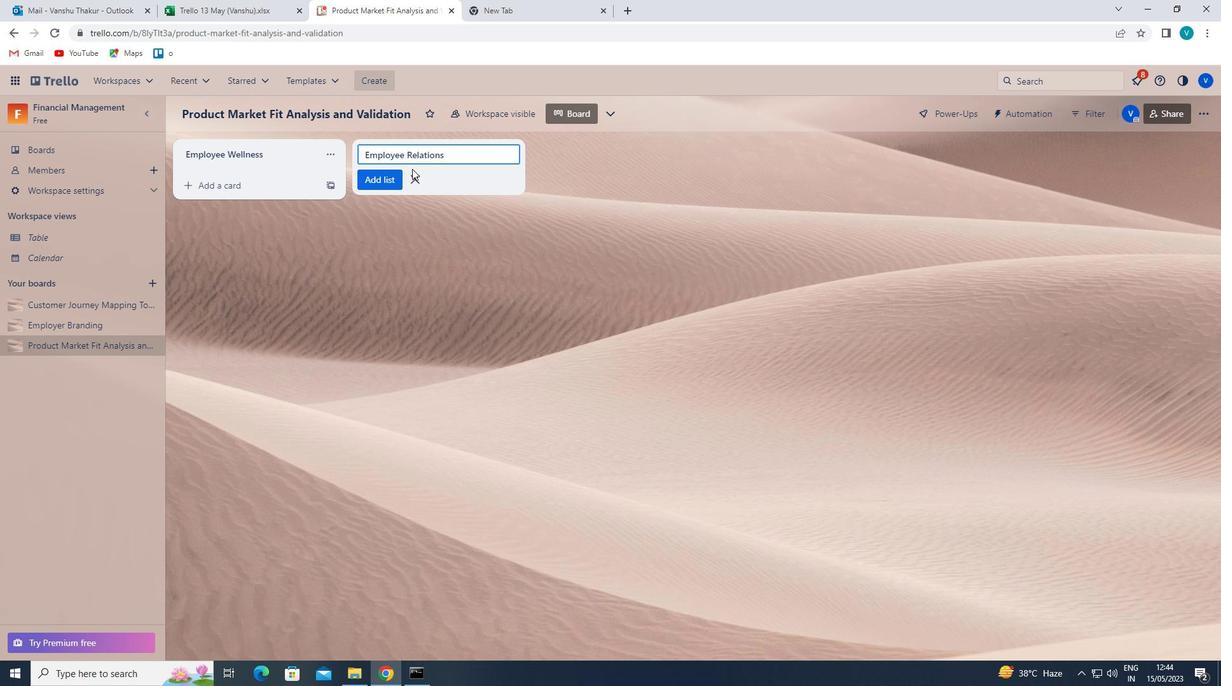 
